 Task: Add Boneless Angus Beef New York Value Pack to the cart.
Action: Mouse moved to (18, 96)
Screenshot: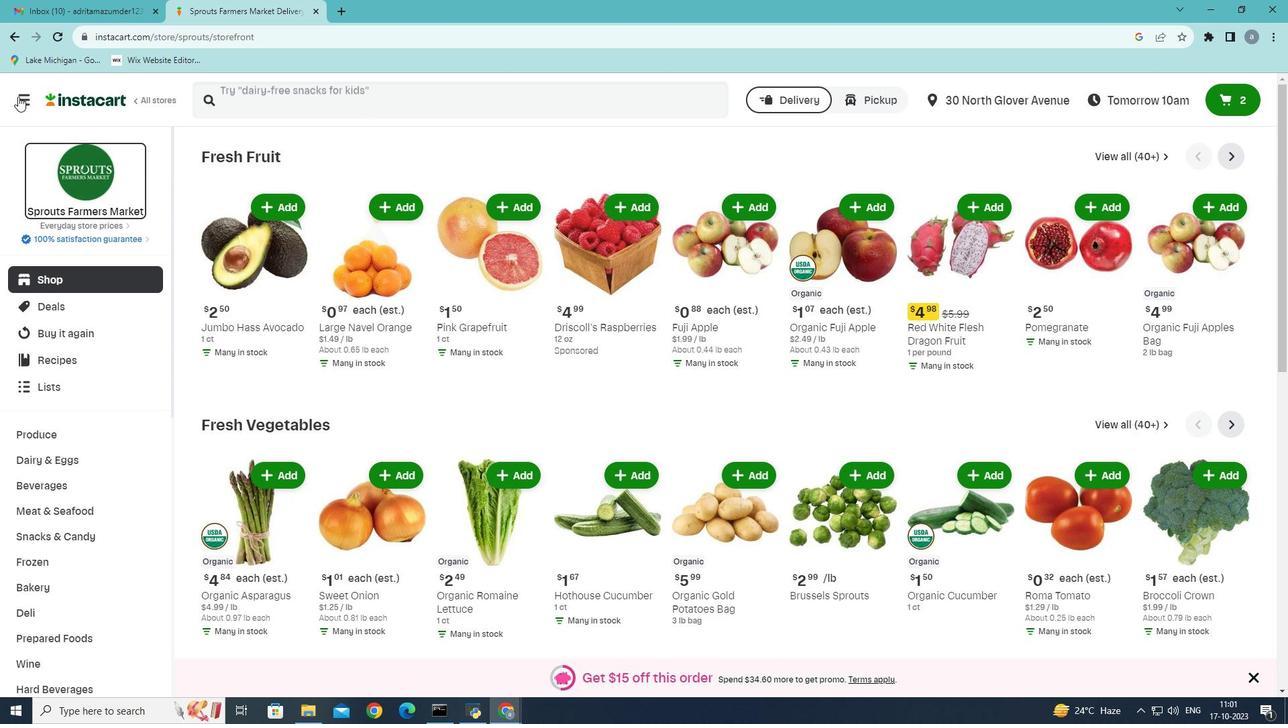 
Action: Mouse pressed left at (18, 96)
Screenshot: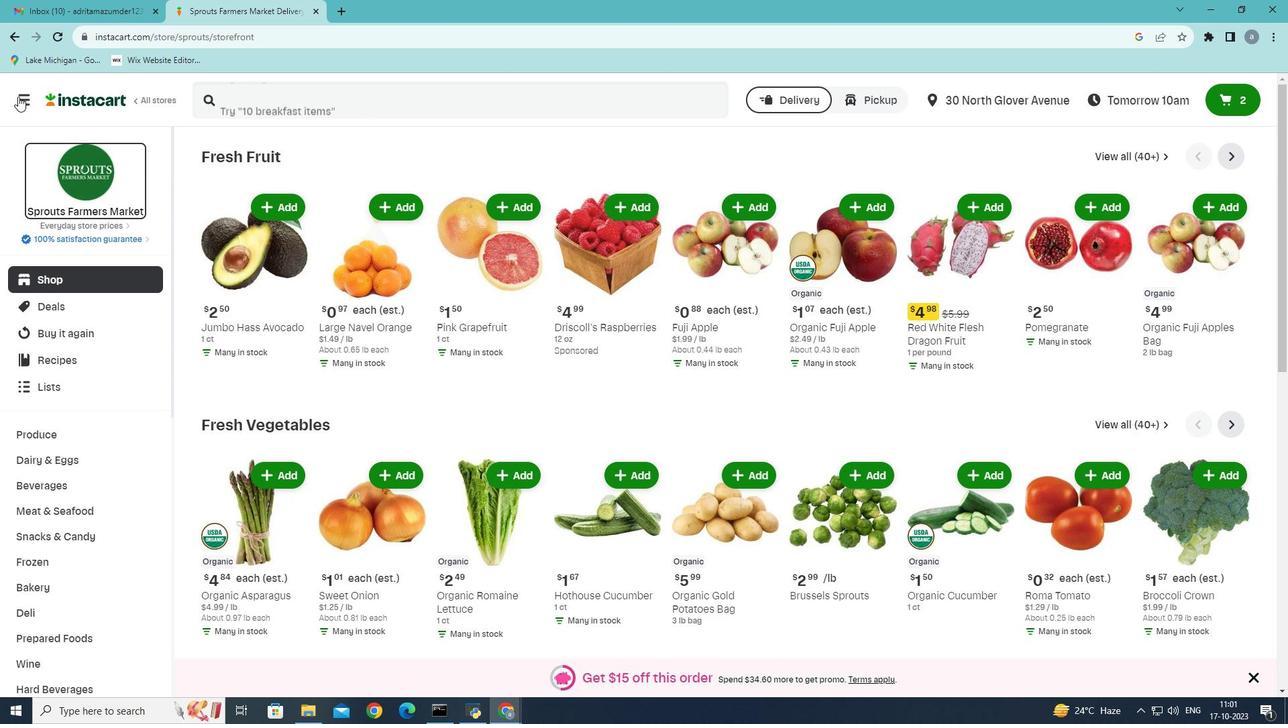 
Action: Mouse moved to (49, 395)
Screenshot: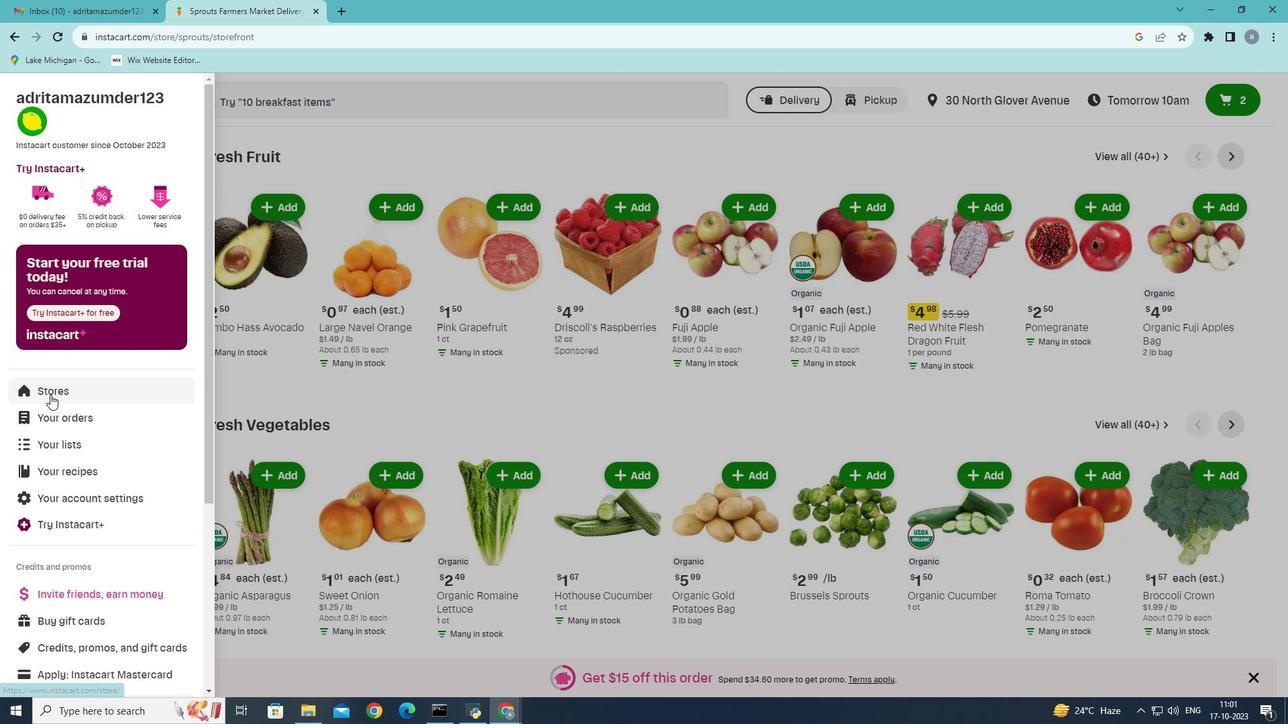 
Action: Mouse pressed left at (49, 395)
Screenshot: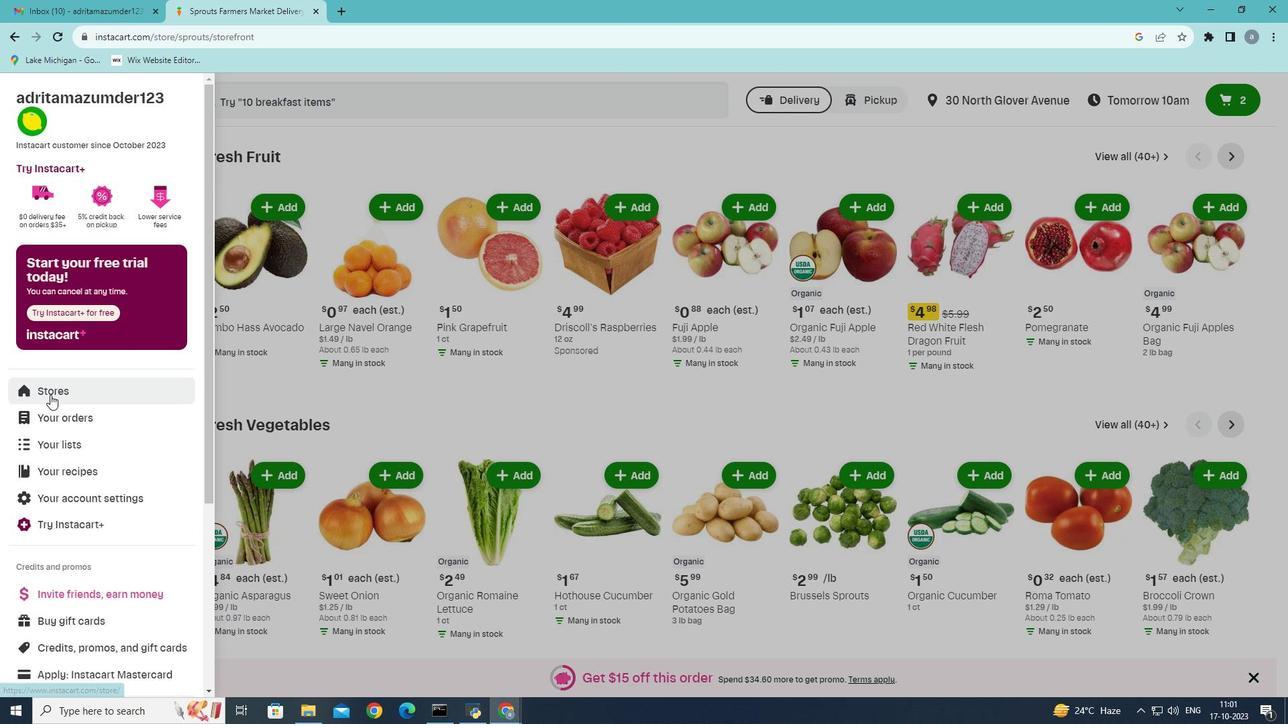 
Action: Mouse moved to (330, 142)
Screenshot: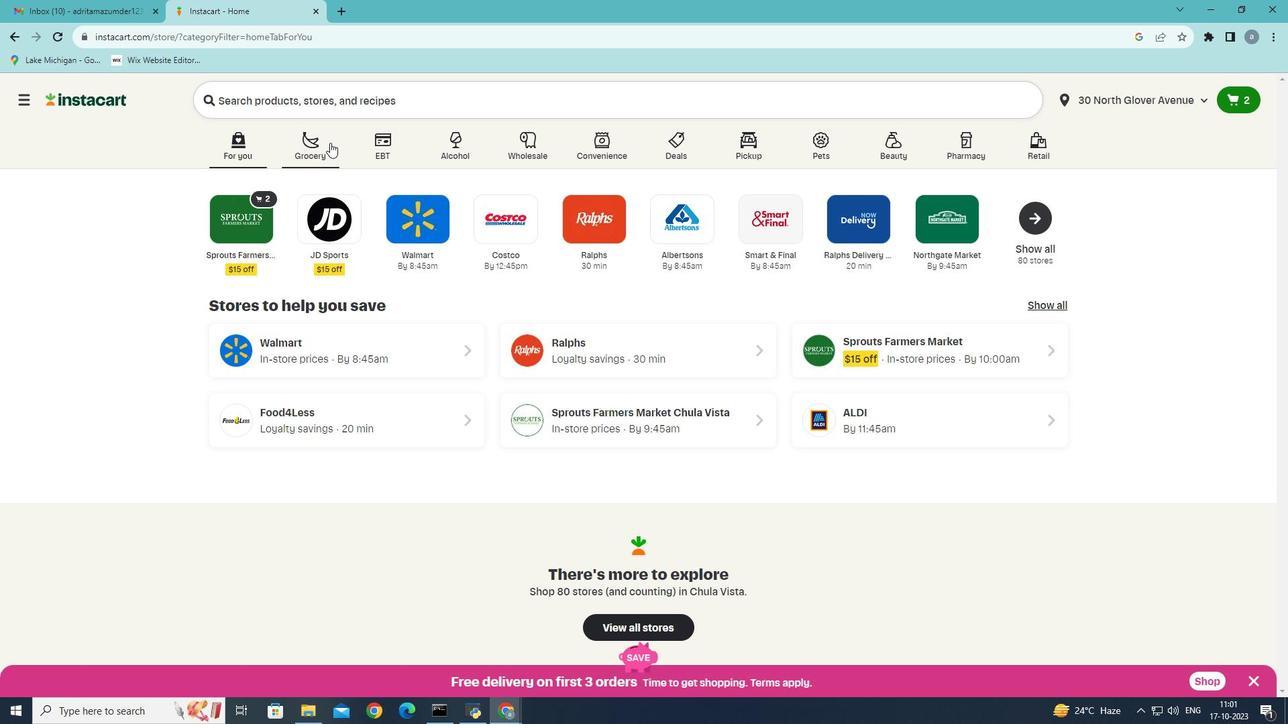
Action: Mouse pressed left at (330, 142)
Screenshot: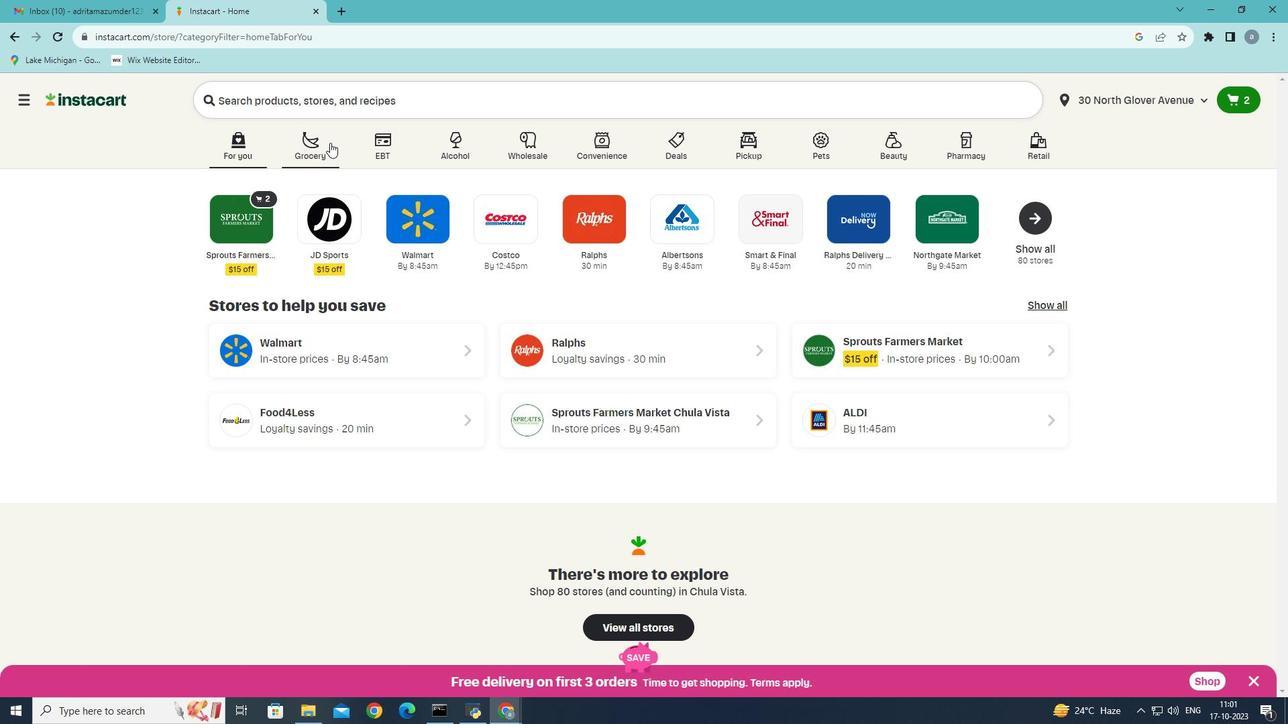 
Action: Mouse moved to (336, 232)
Screenshot: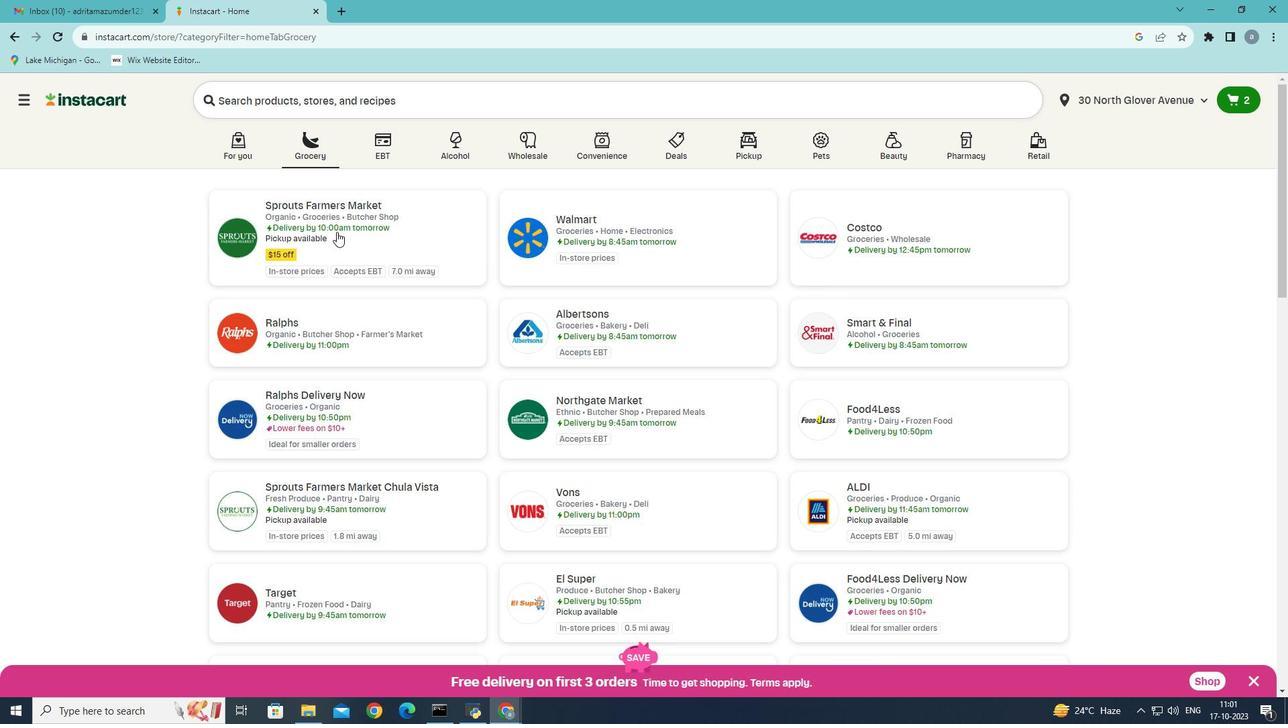 
Action: Mouse pressed left at (336, 232)
Screenshot: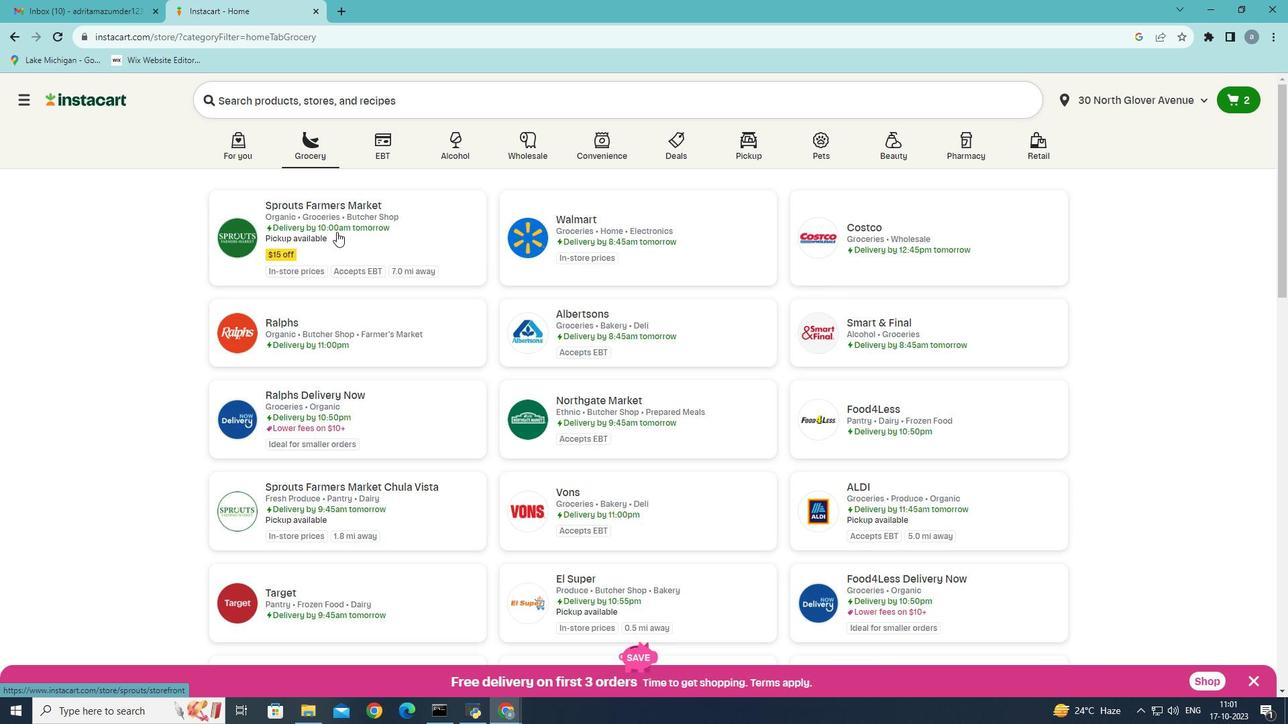
Action: Mouse moved to (61, 511)
Screenshot: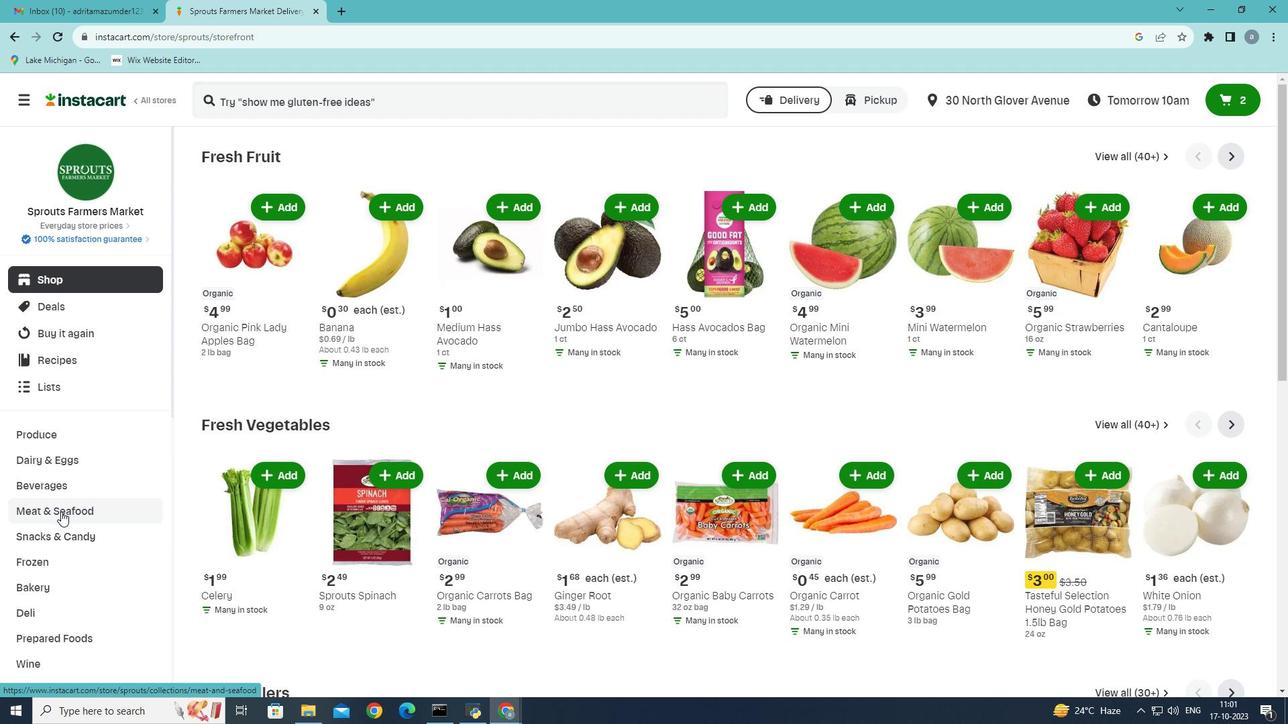 
Action: Mouse pressed left at (61, 511)
Screenshot: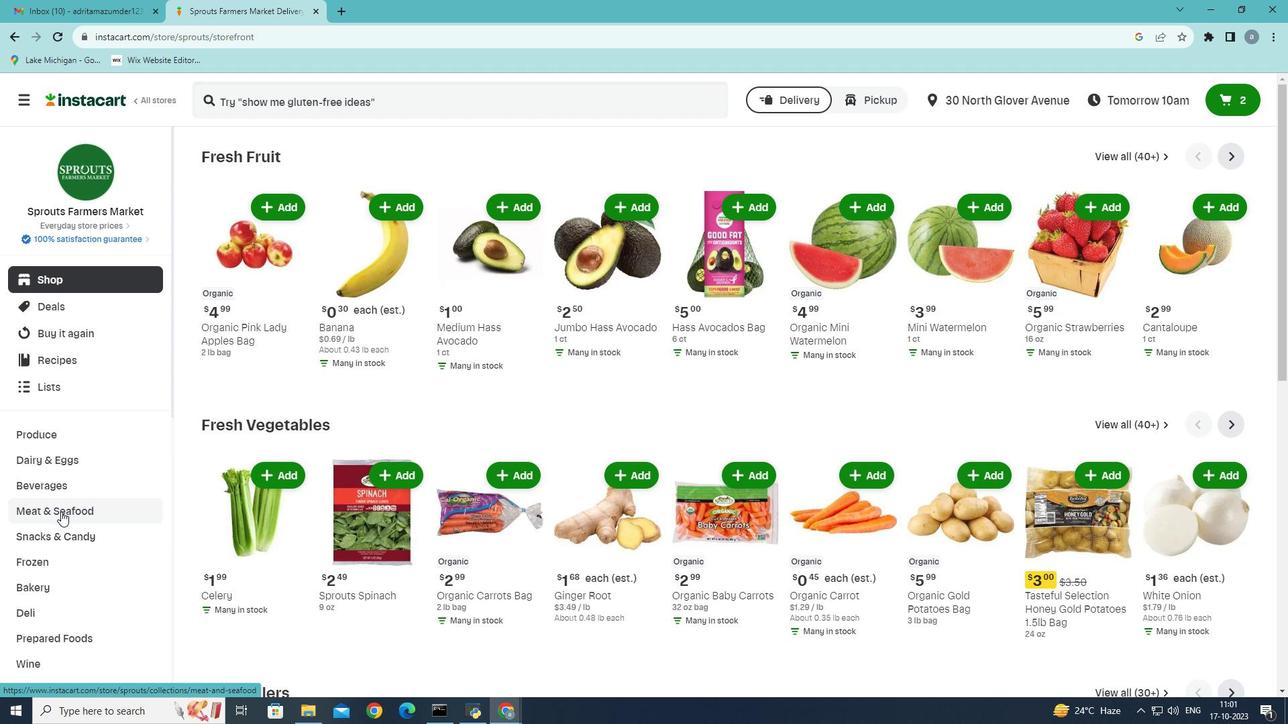 
Action: Mouse moved to (382, 193)
Screenshot: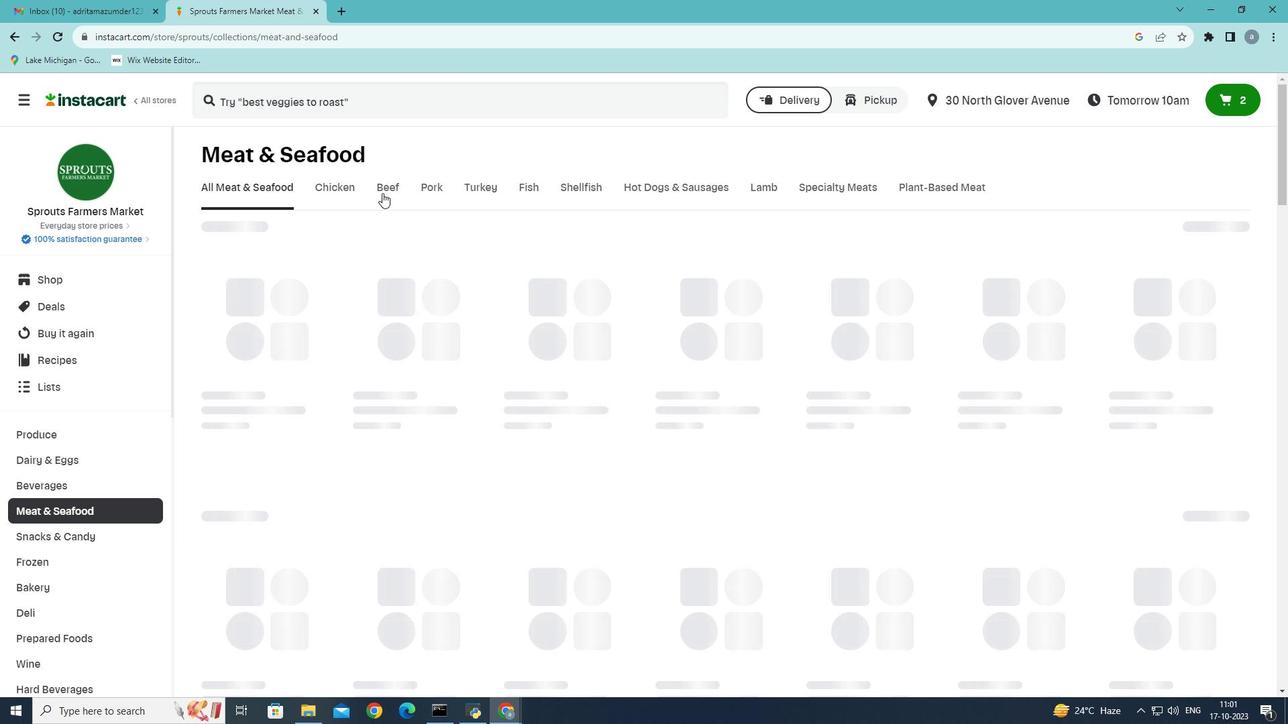 
Action: Mouse pressed left at (382, 193)
Screenshot: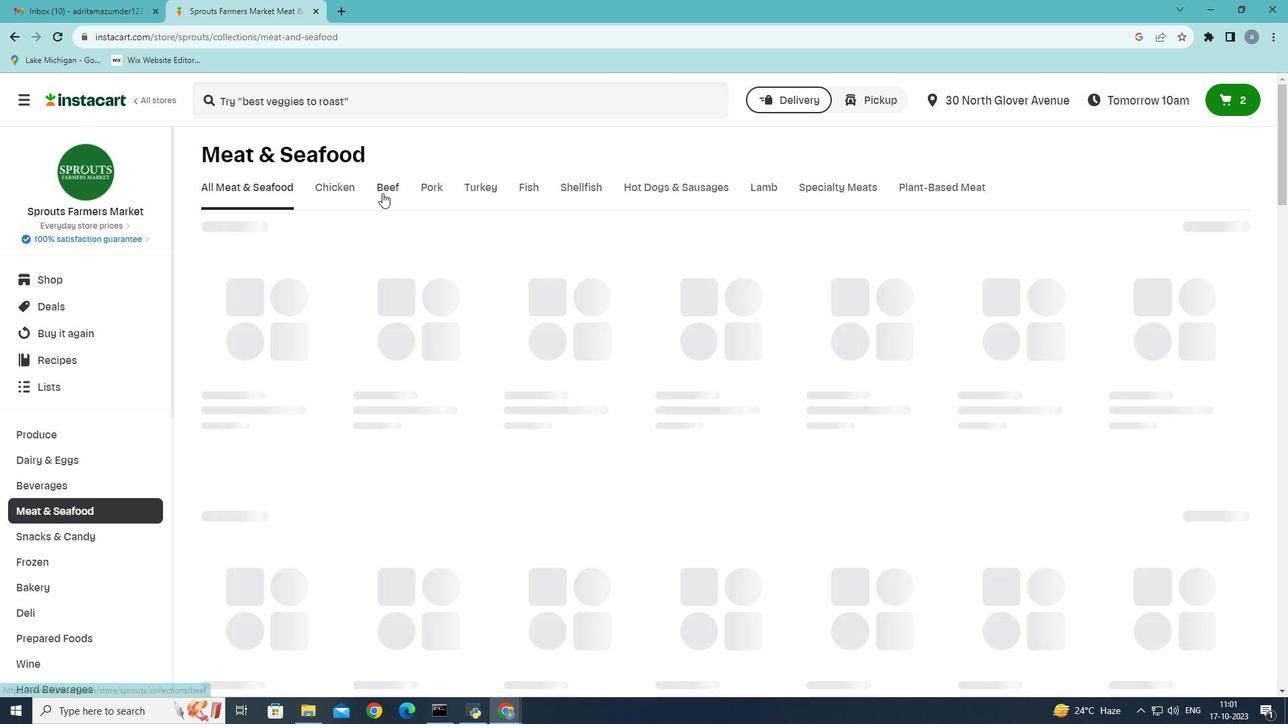 
Action: Mouse moved to (470, 250)
Screenshot: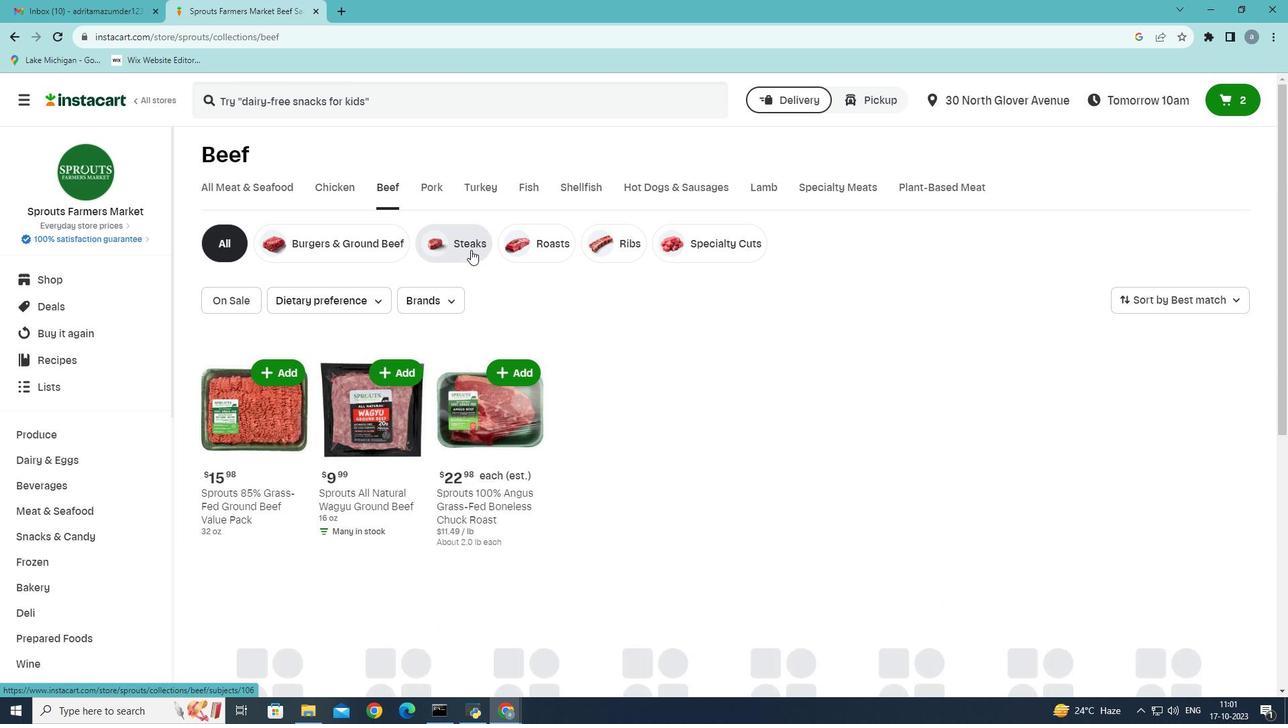 
Action: Mouse pressed left at (470, 250)
Screenshot: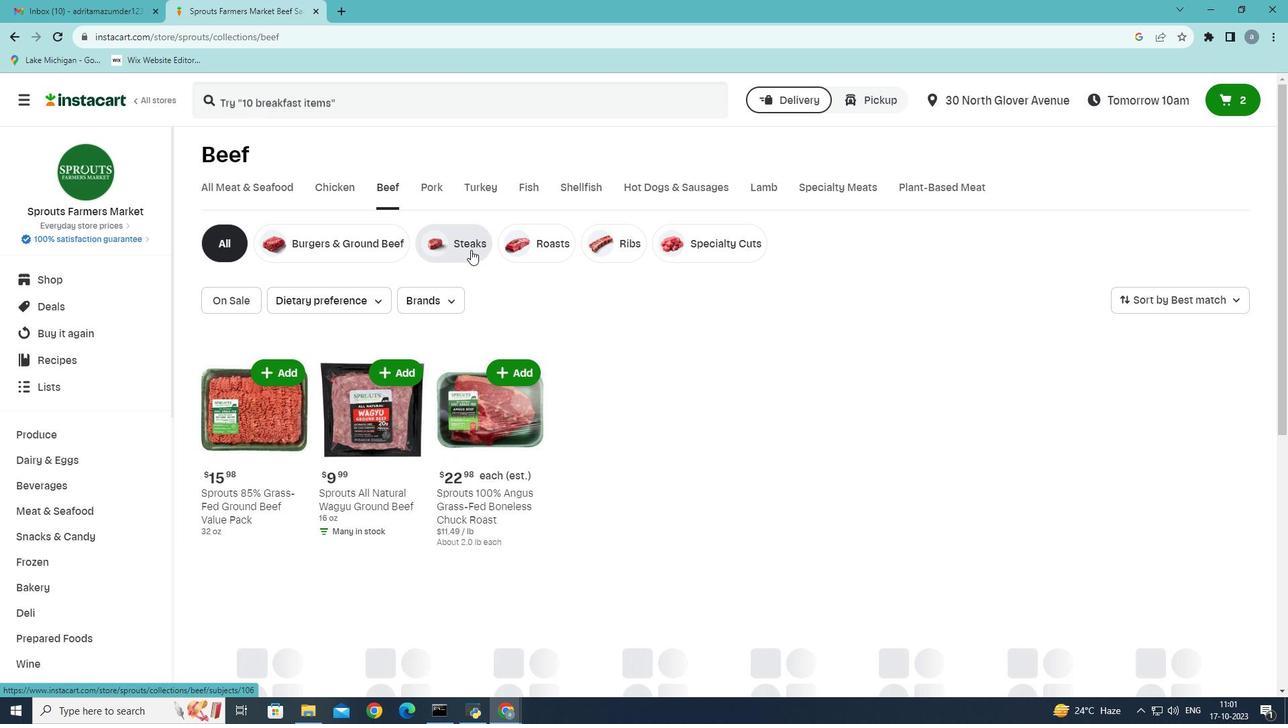 
Action: Mouse moved to (870, 370)
Screenshot: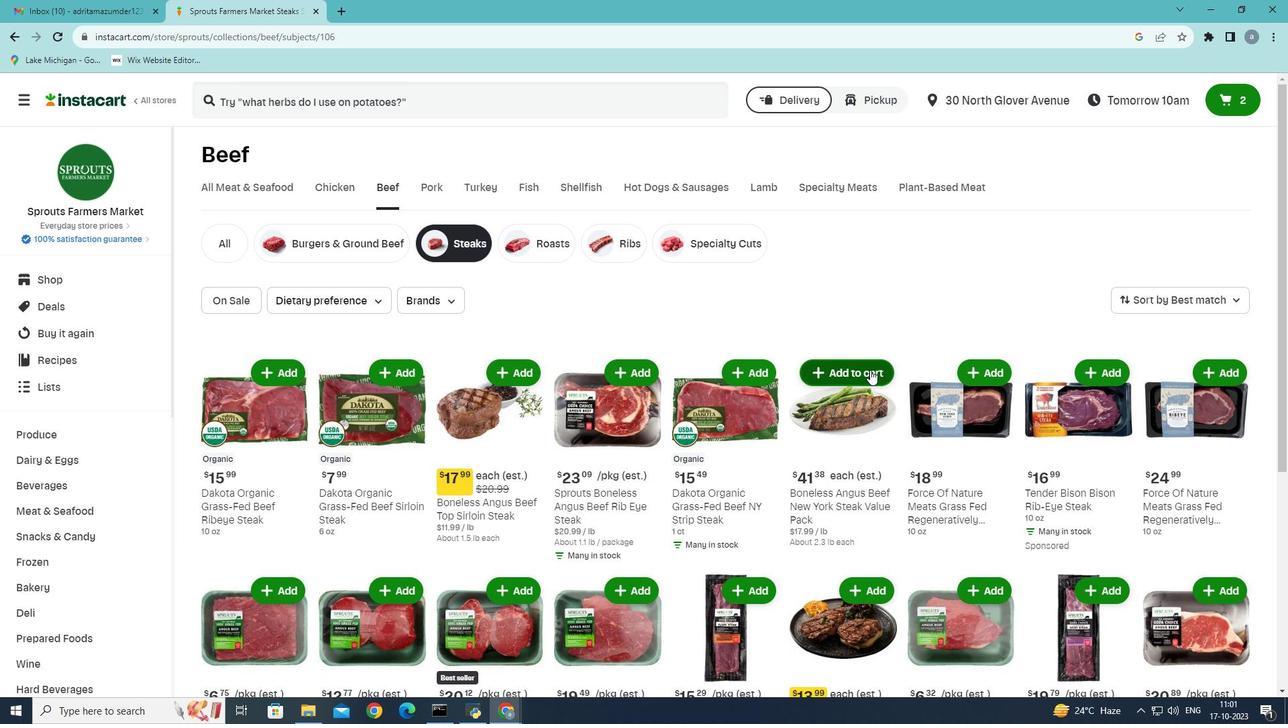 
Action: Mouse pressed left at (870, 370)
Screenshot: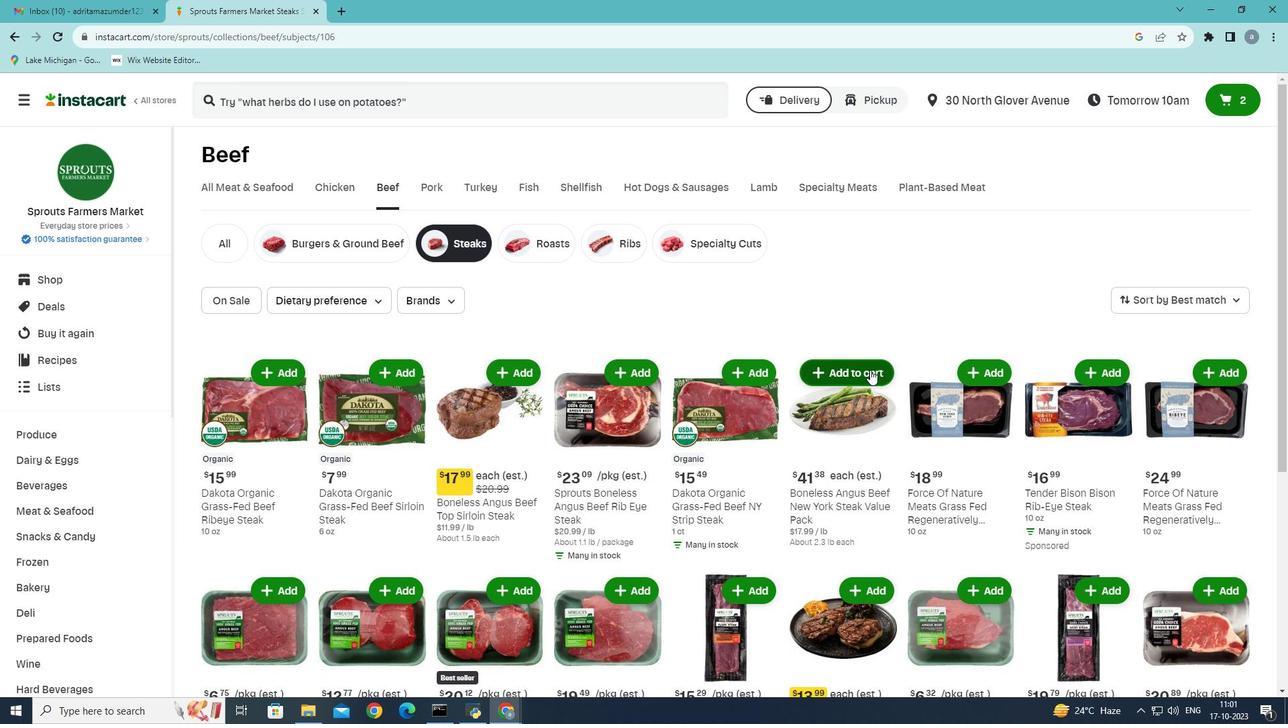 
Action: Mouse moved to (886, 422)
Screenshot: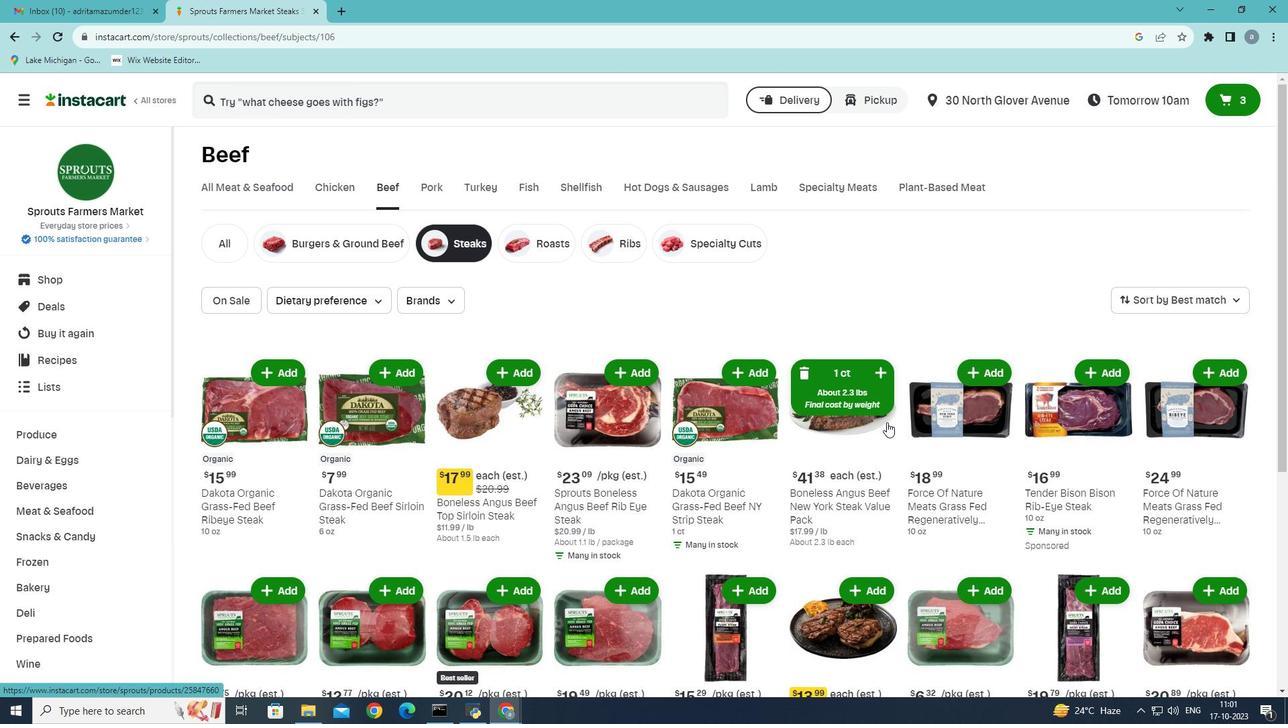
